 Task: Sort dependabot alerts in the repository "Javascript" by newest.
Action: Mouse moved to (1214, 278)
Screenshot: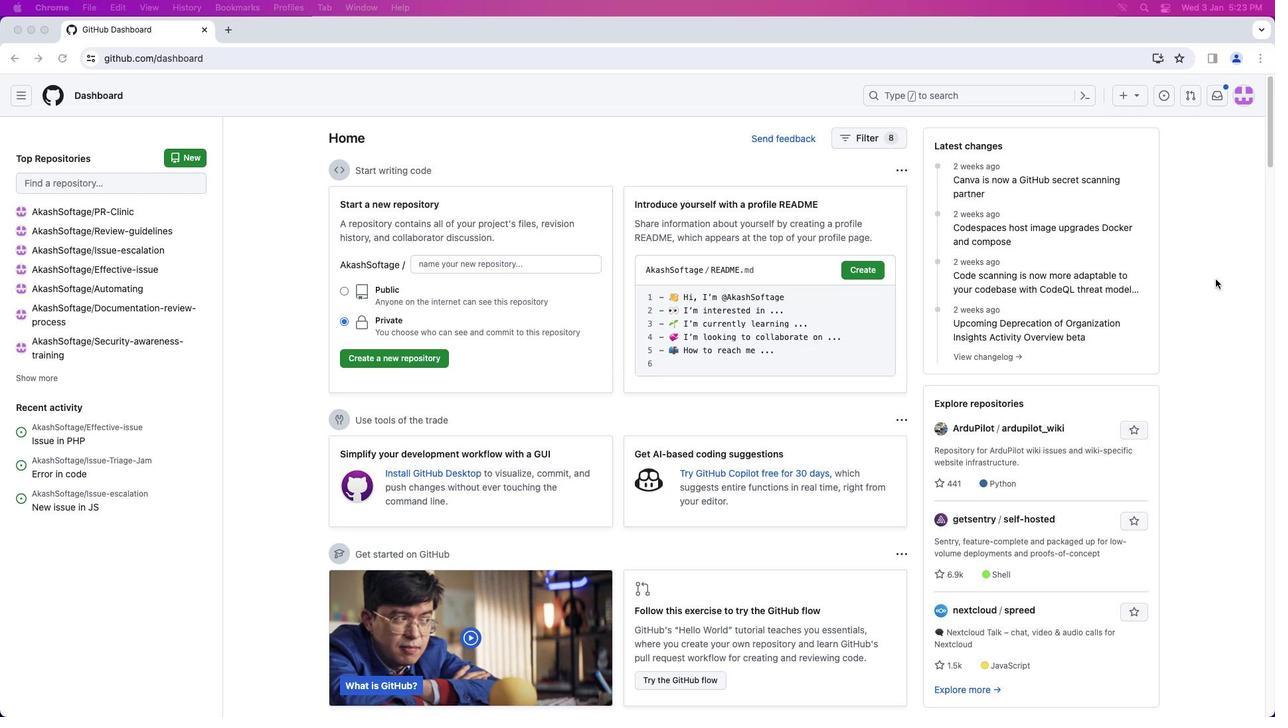 
Action: Mouse pressed left at (1214, 278)
Screenshot: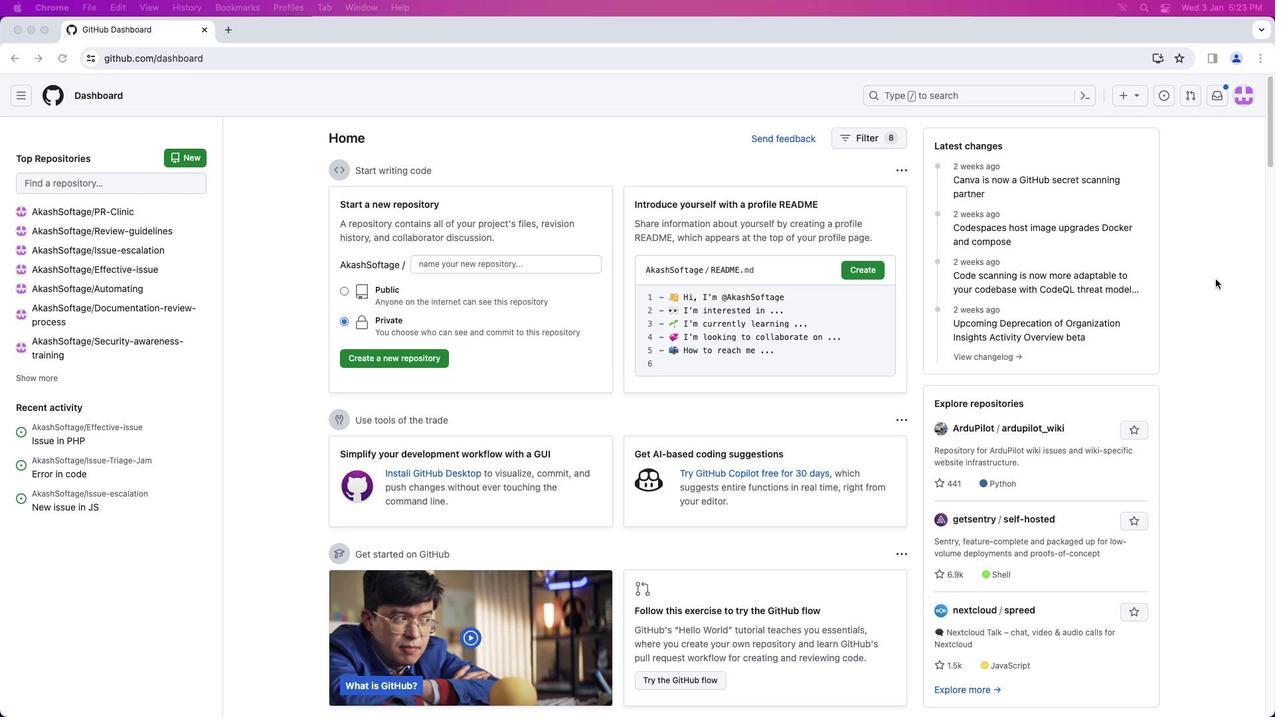 
Action: Mouse moved to (1254, 102)
Screenshot: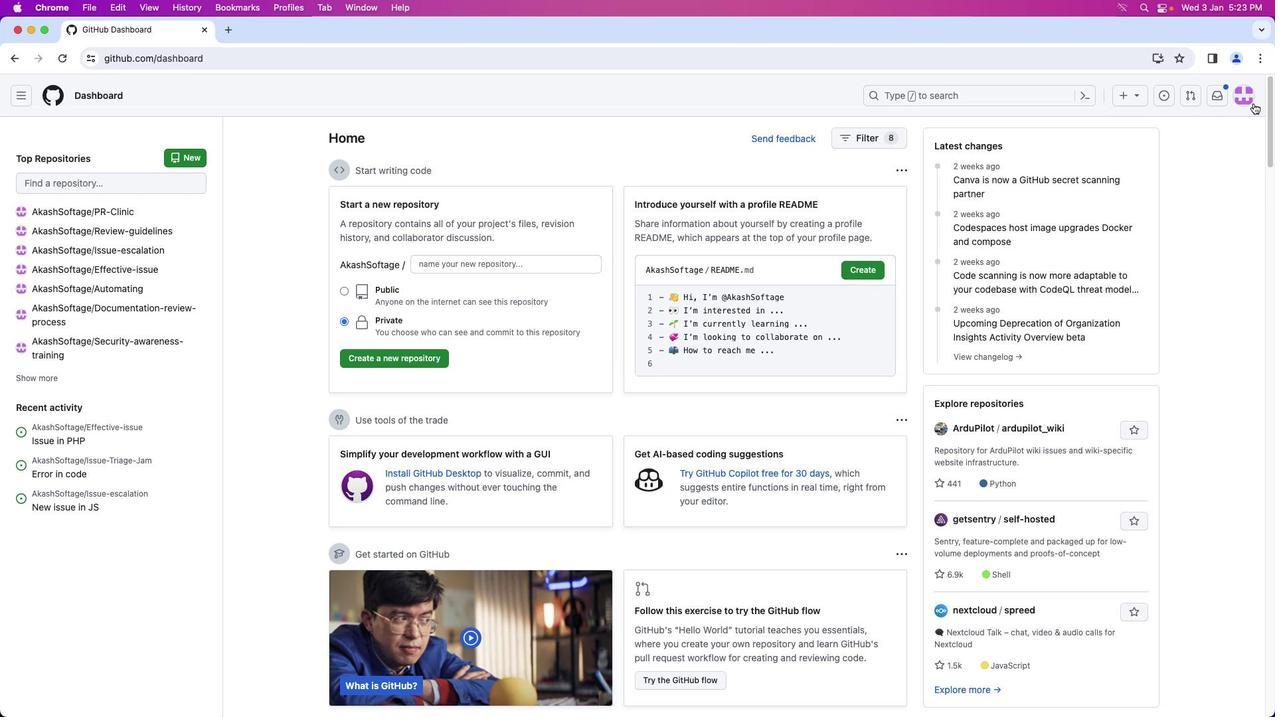 
Action: Mouse pressed left at (1254, 102)
Screenshot: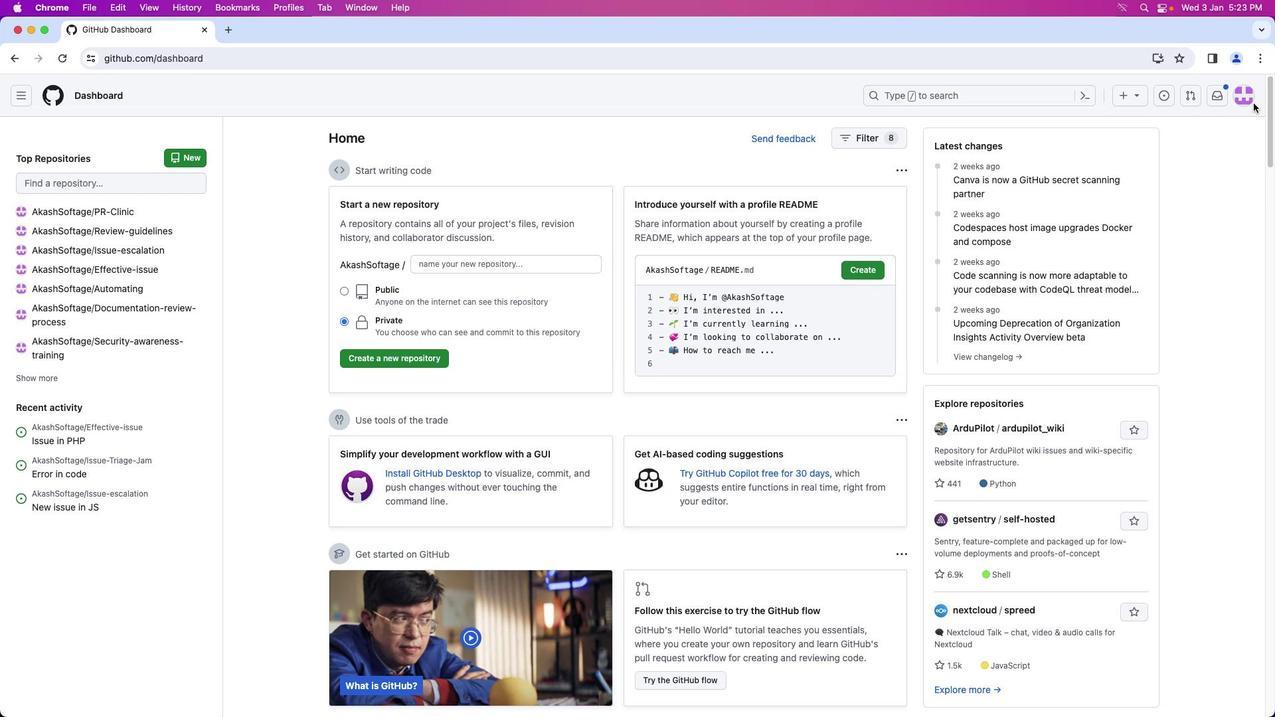 
Action: Mouse moved to (1196, 207)
Screenshot: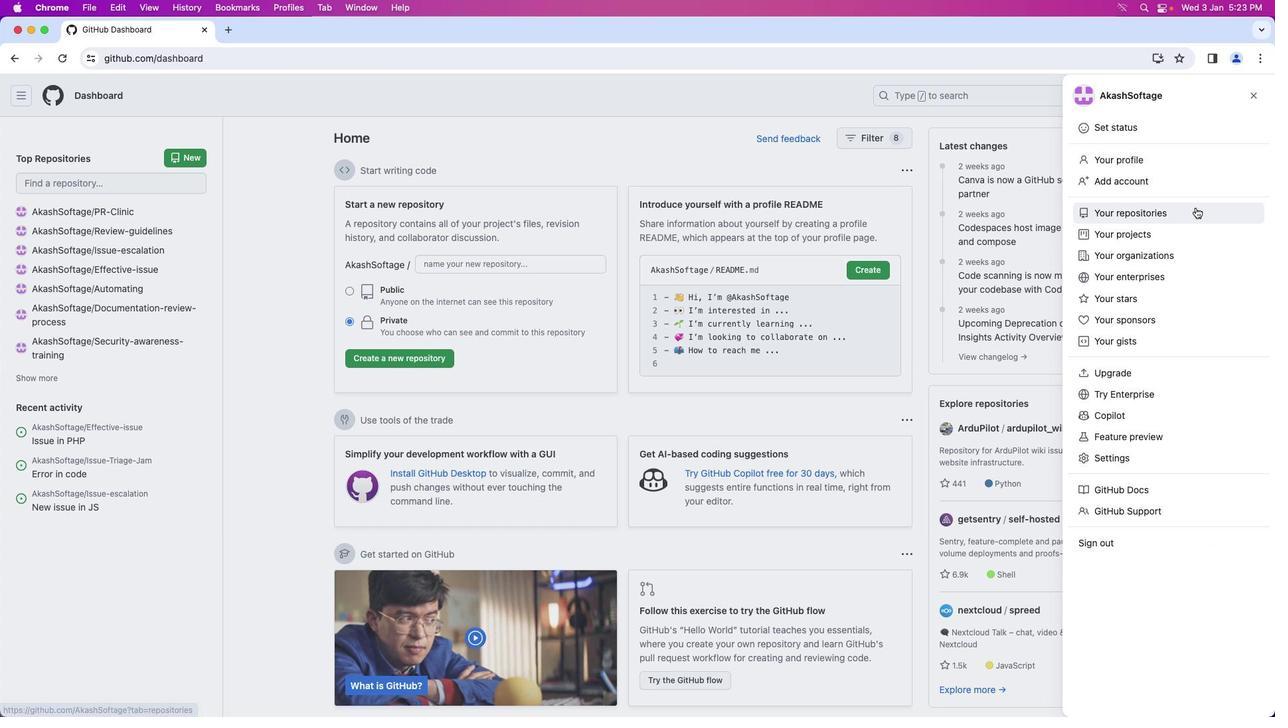 
Action: Mouse pressed left at (1196, 207)
Screenshot: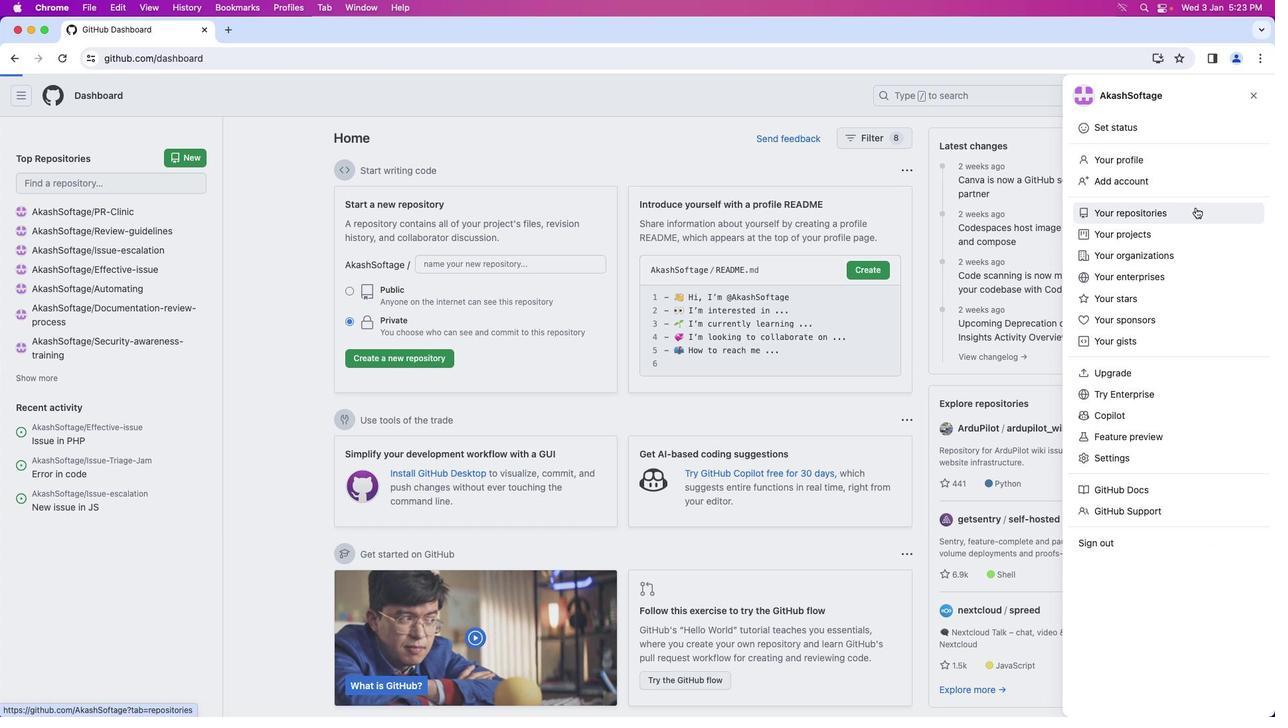 
Action: Mouse moved to (496, 219)
Screenshot: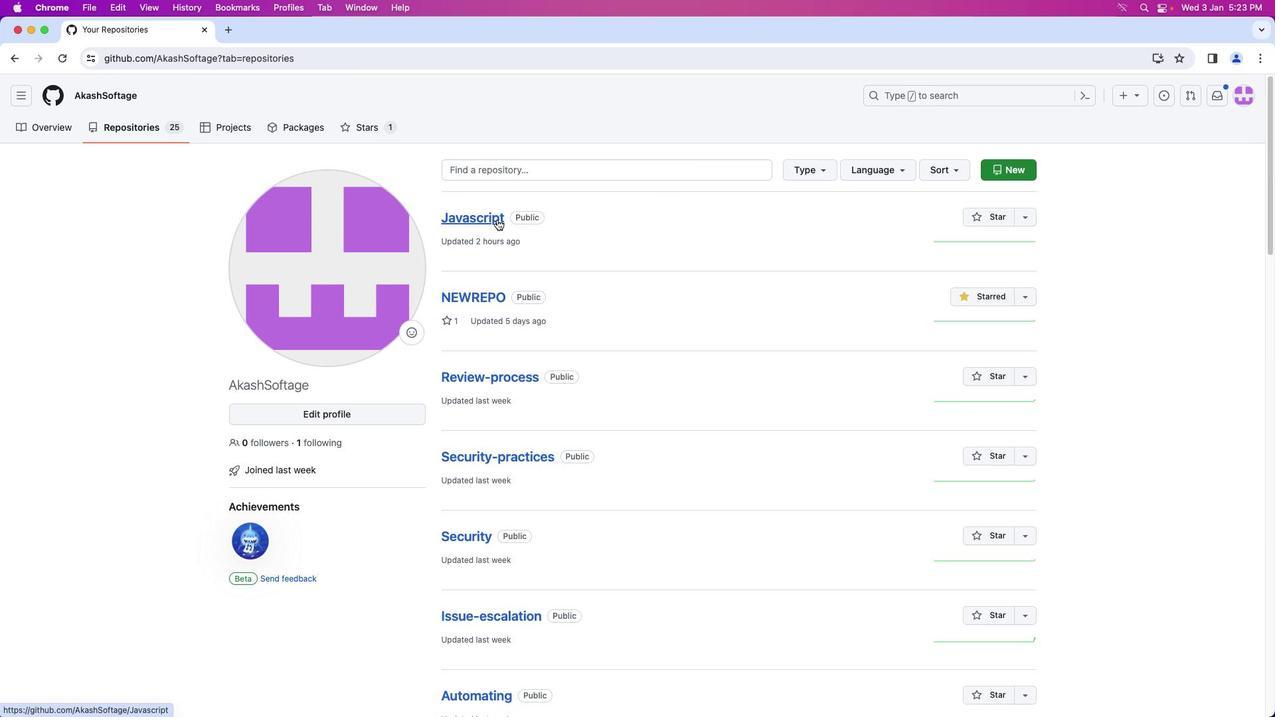 
Action: Mouse pressed left at (496, 219)
Screenshot: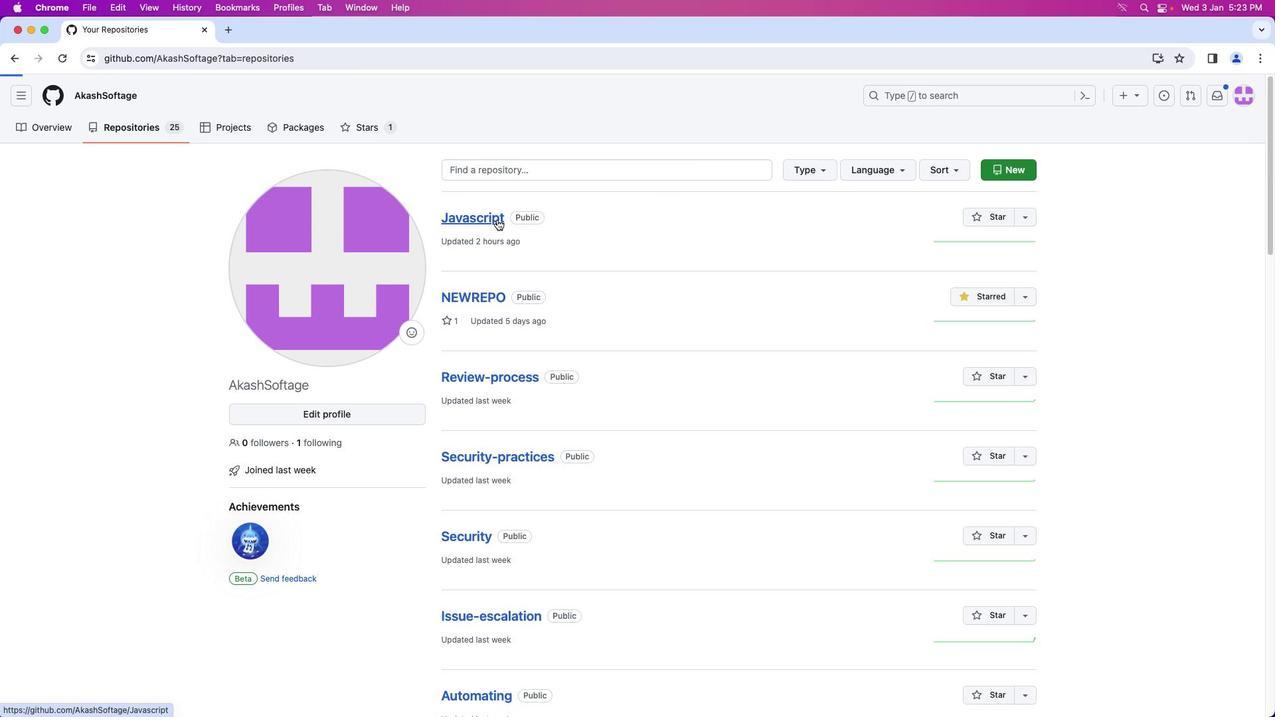 
Action: Mouse moved to (423, 132)
Screenshot: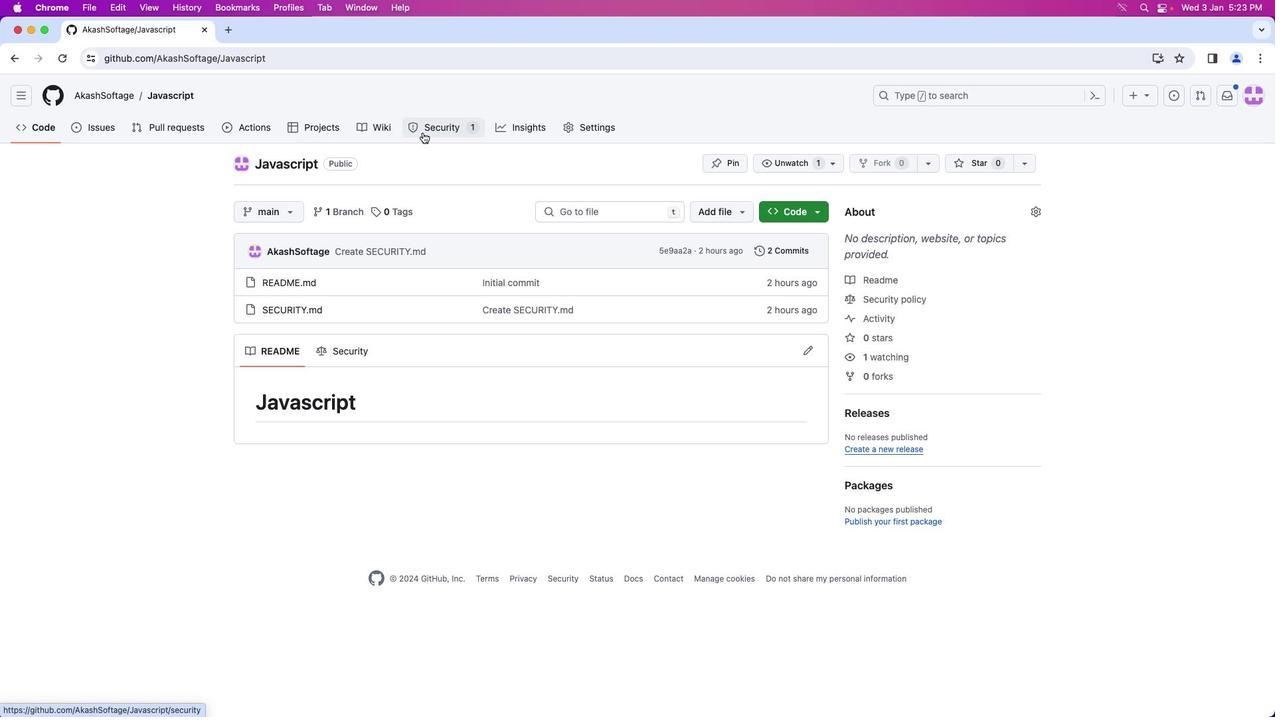 
Action: Mouse pressed left at (423, 132)
Screenshot: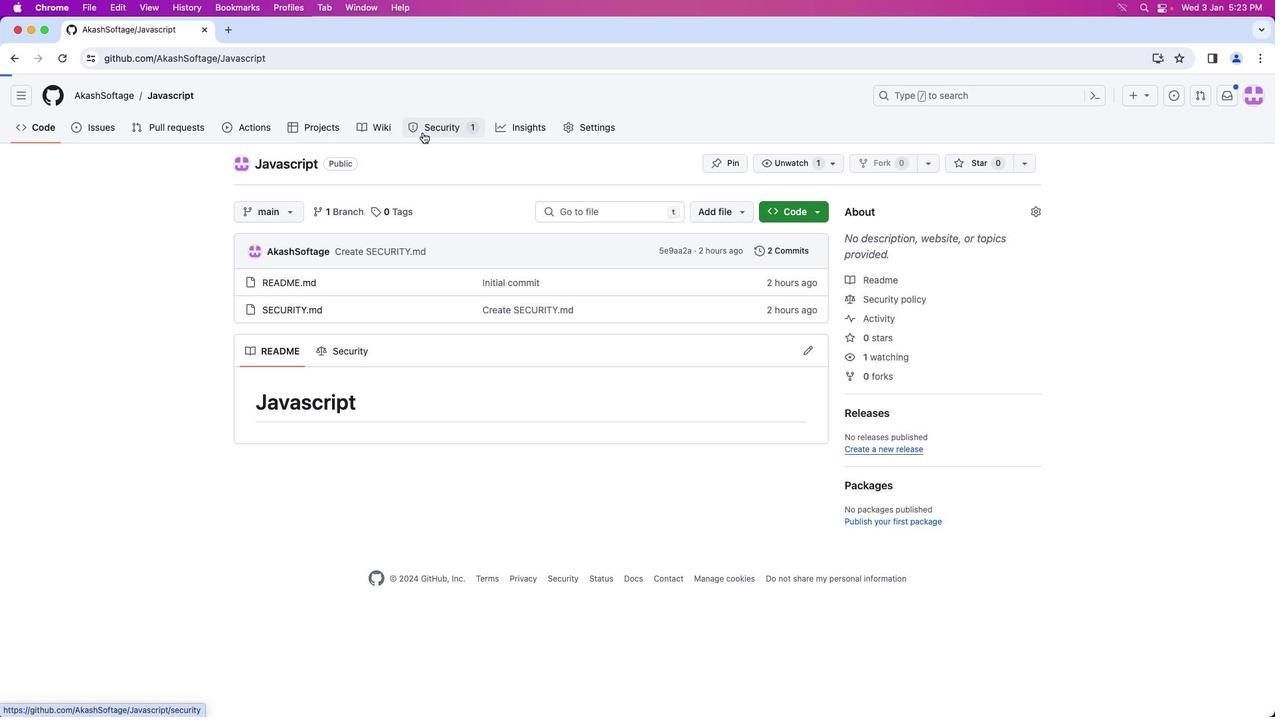 
Action: Mouse moved to (306, 306)
Screenshot: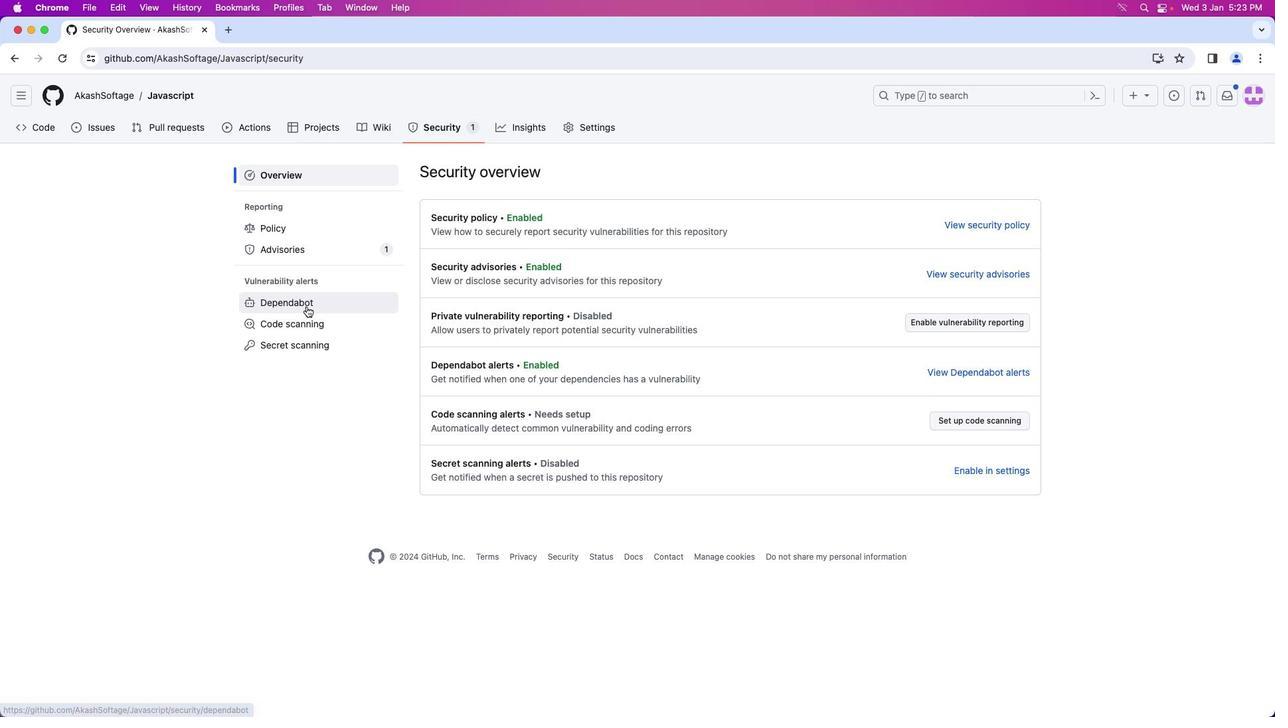 
Action: Mouse pressed left at (306, 306)
Screenshot: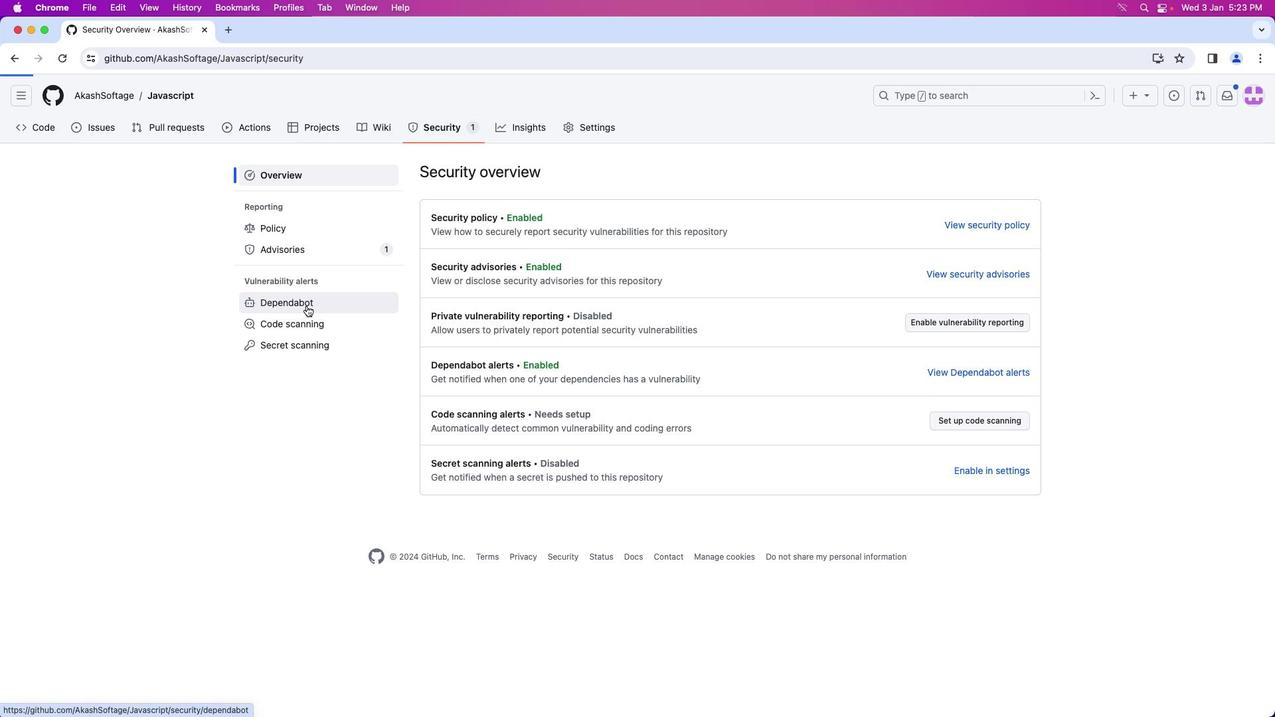 
Action: Mouse moved to (1007, 372)
Screenshot: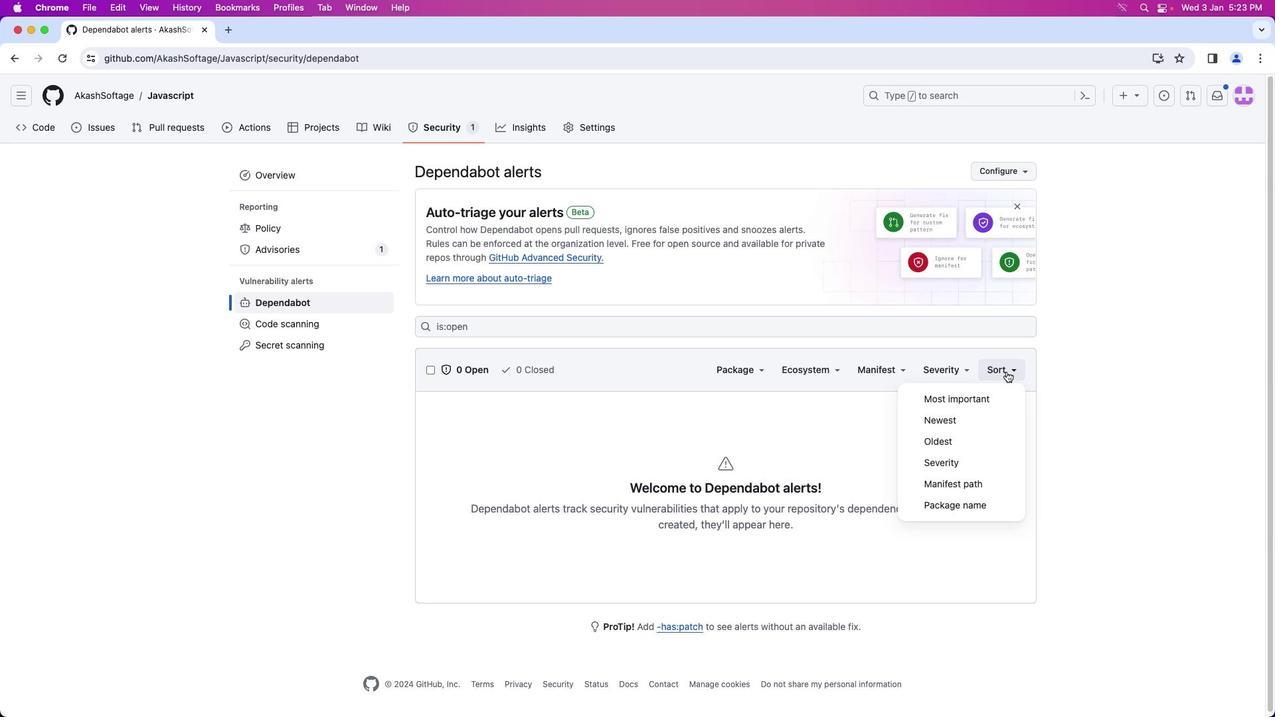
Action: Mouse pressed left at (1007, 372)
Screenshot: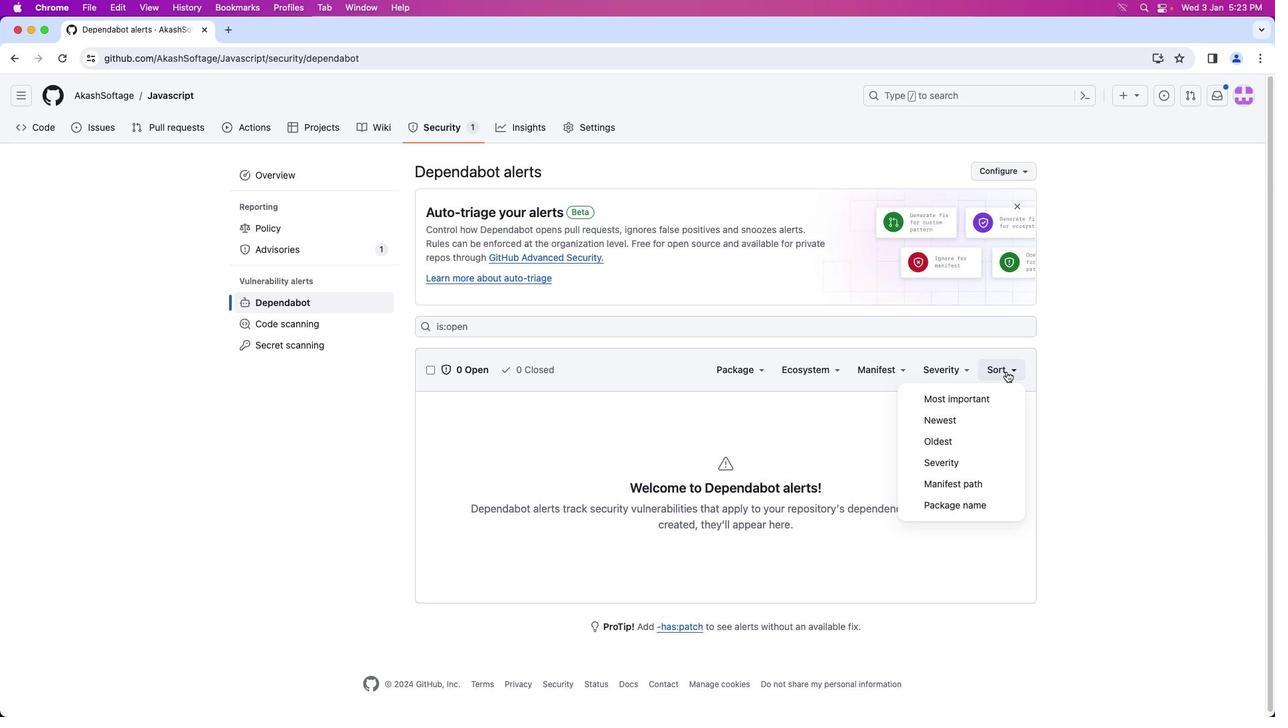 
Action: Mouse moved to (971, 421)
Screenshot: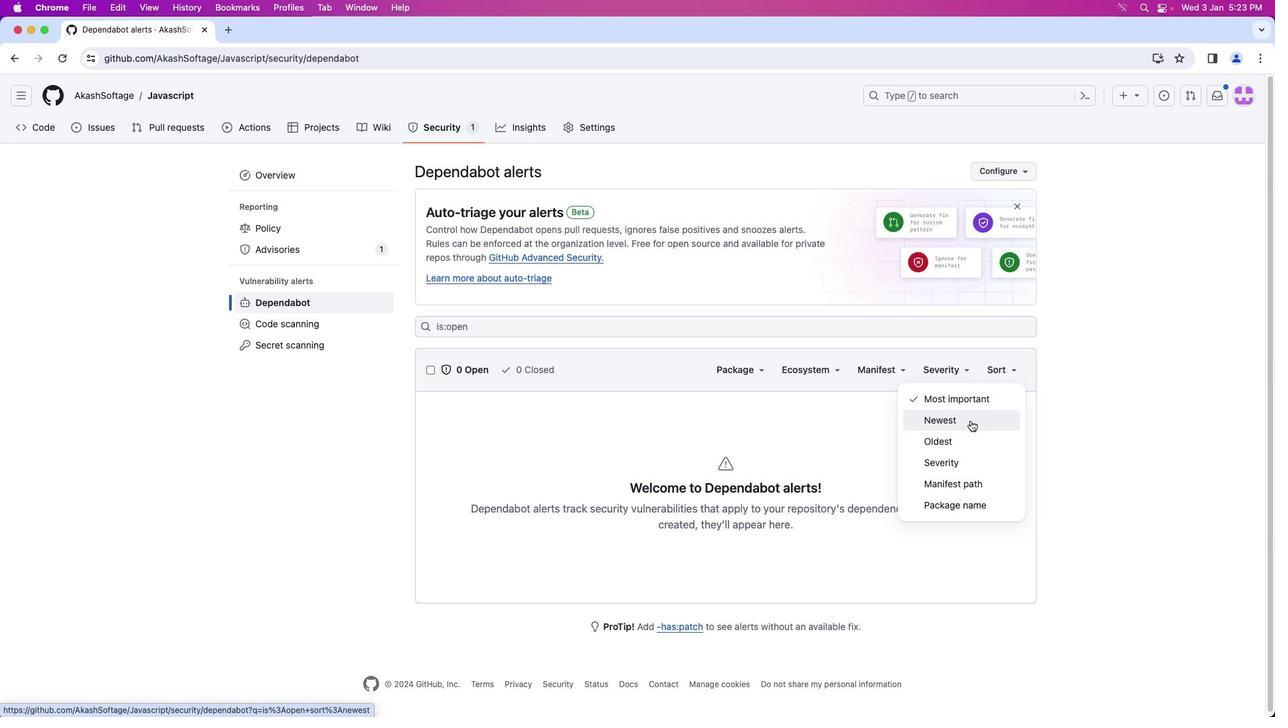 
Action: Mouse pressed left at (971, 421)
Screenshot: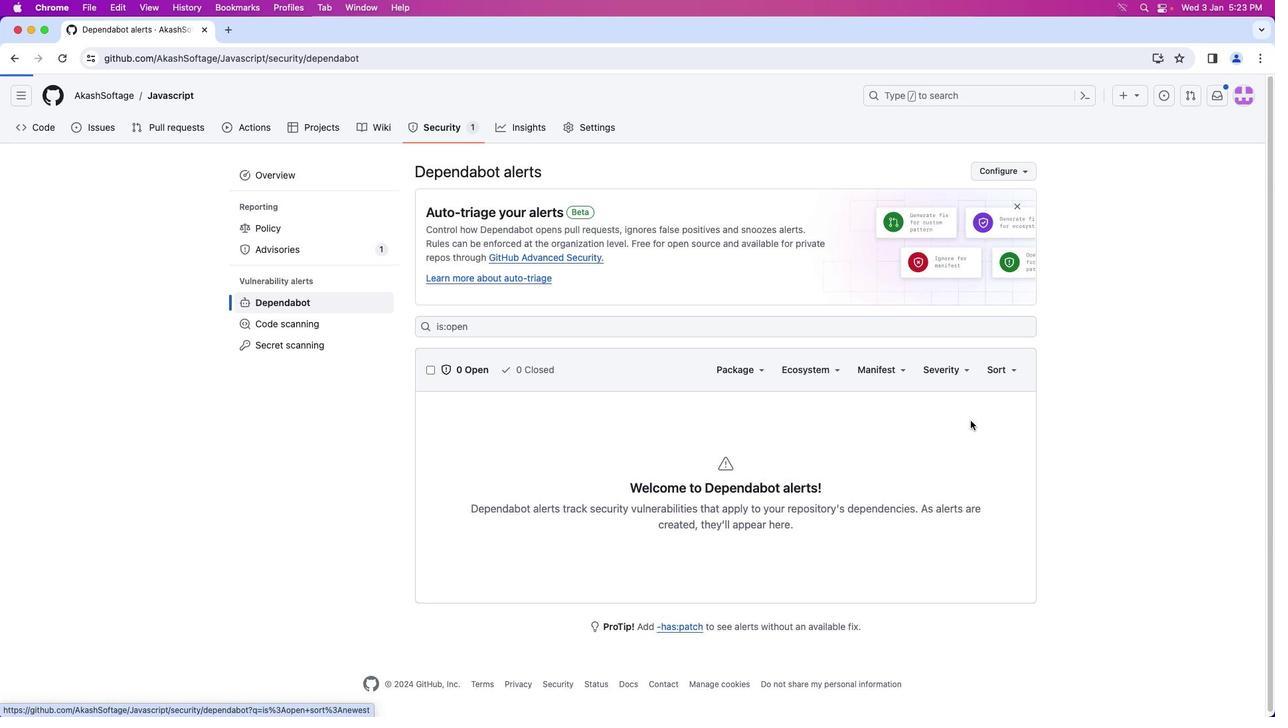 
